 Task: Set up code owners for managing code review assignments.
Action: Mouse moved to (1200, 66)
Screenshot: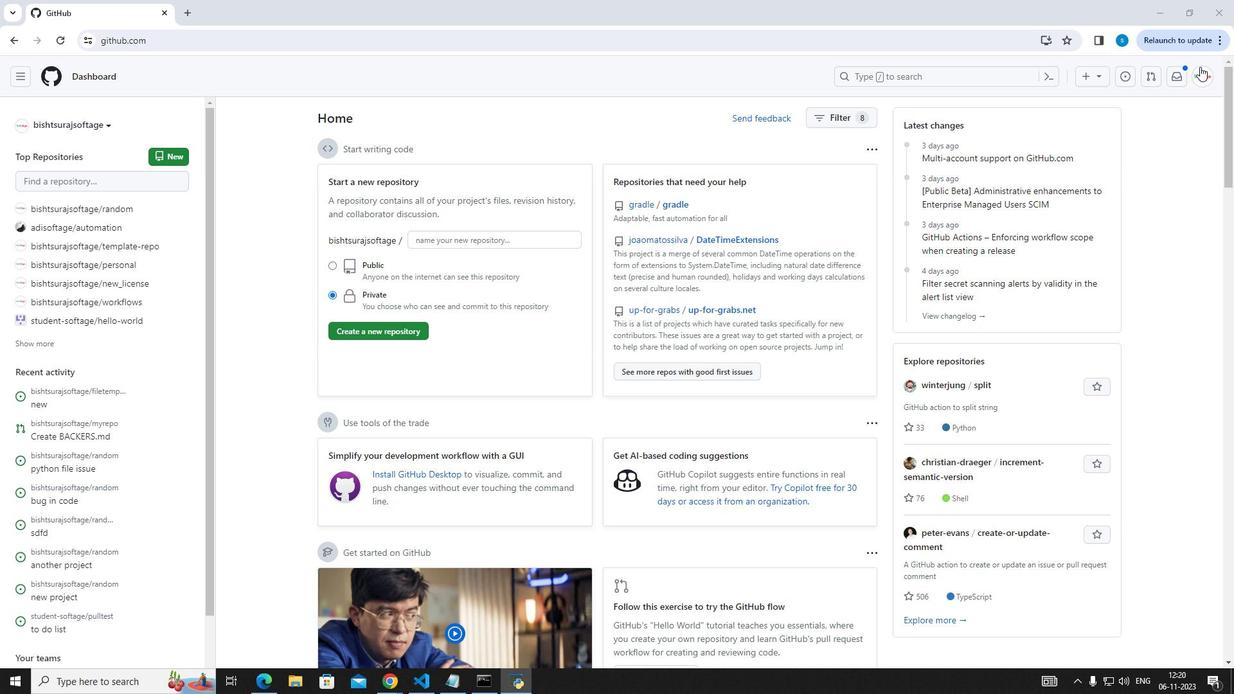 
Action: Mouse pressed left at (1200, 66)
Screenshot: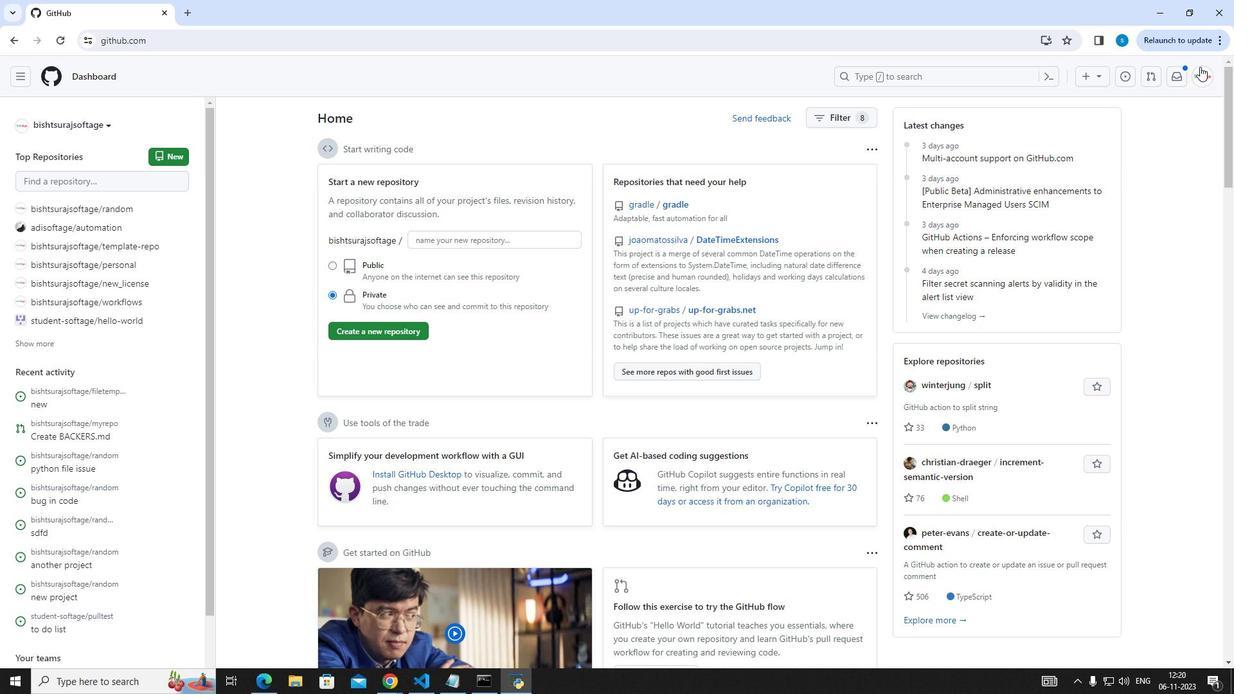 
Action: Mouse moved to (1132, 197)
Screenshot: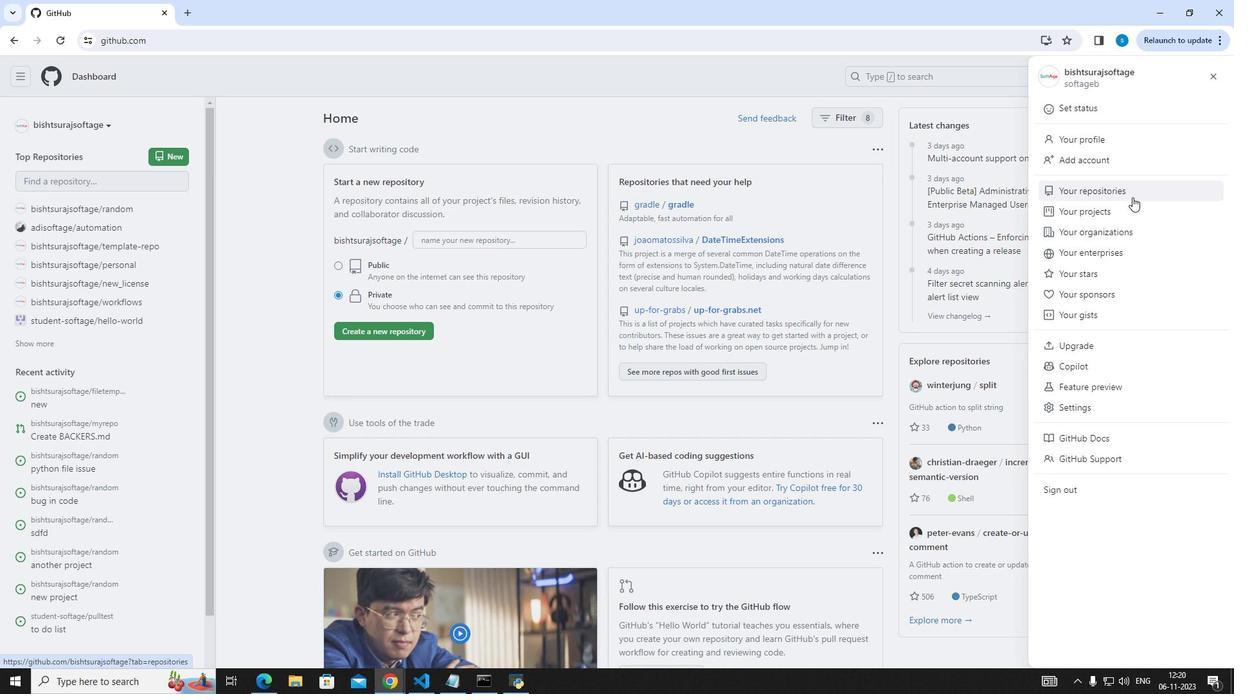
Action: Mouse pressed left at (1132, 197)
Screenshot: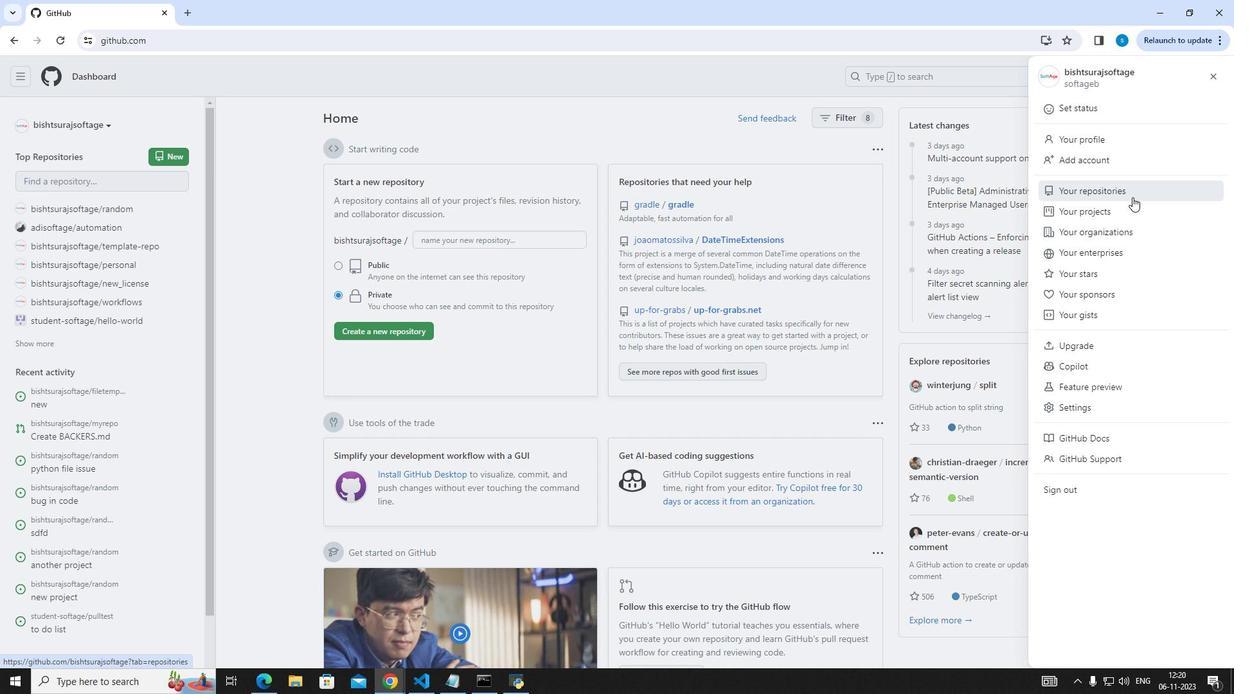 
Action: Mouse moved to (458, 197)
Screenshot: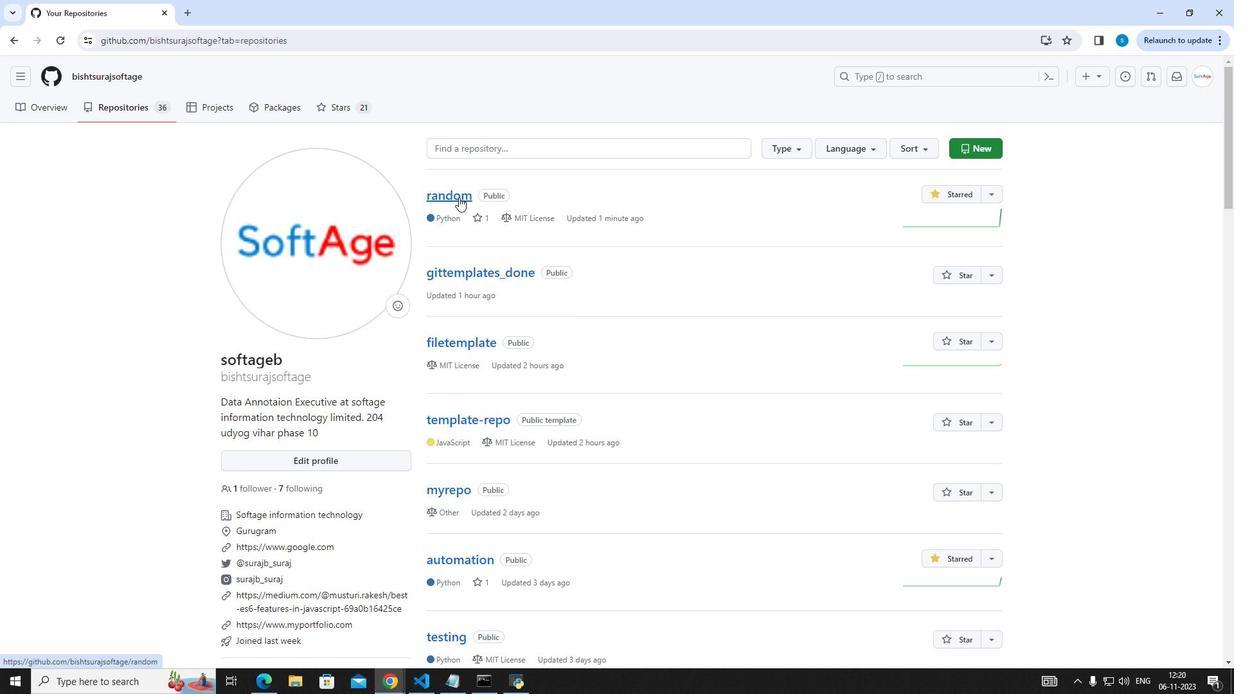 
Action: Mouse pressed left at (458, 197)
Screenshot: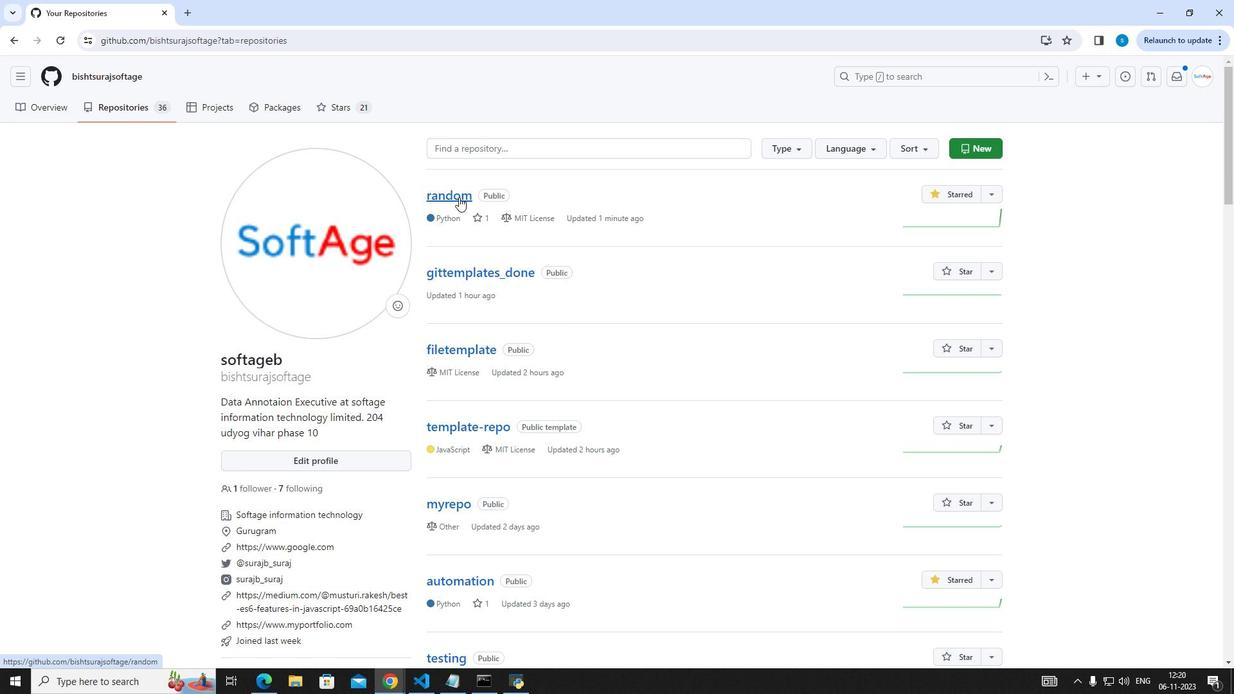 
Action: Mouse moved to (686, 196)
Screenshot: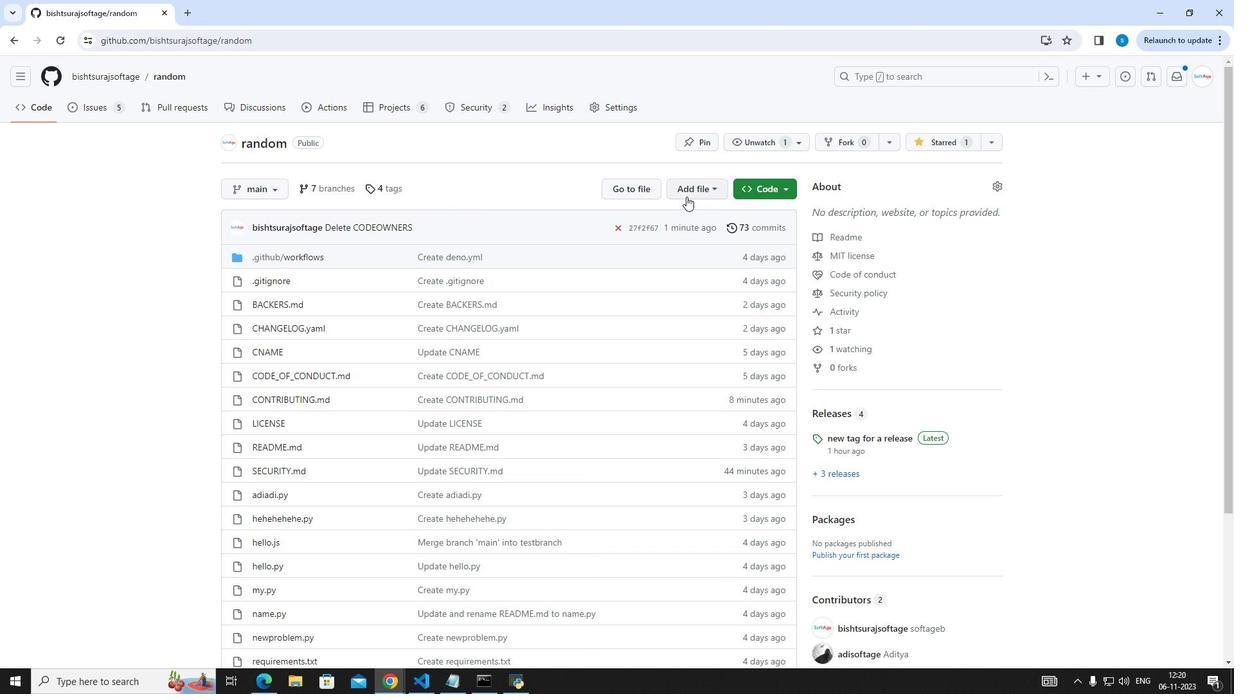 
Action: Mouse pressed left at (686, 196)
Screenshot: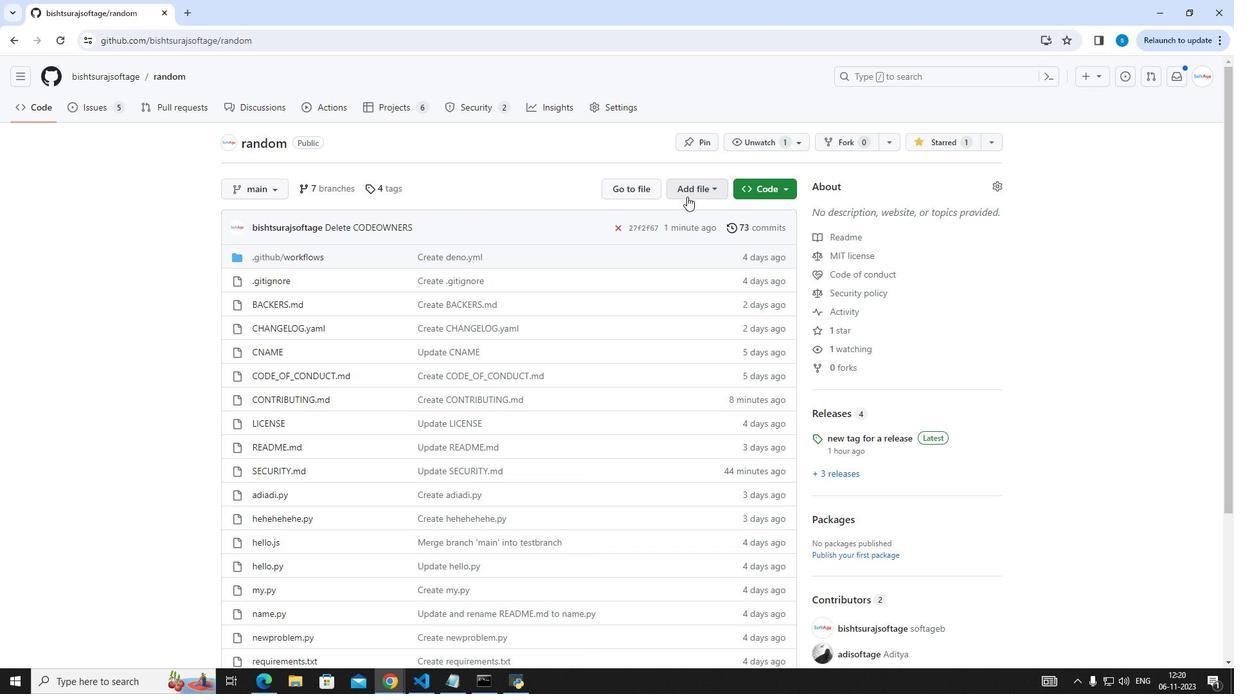 
Action: Mouse moved to (676, 218)
Screenshot: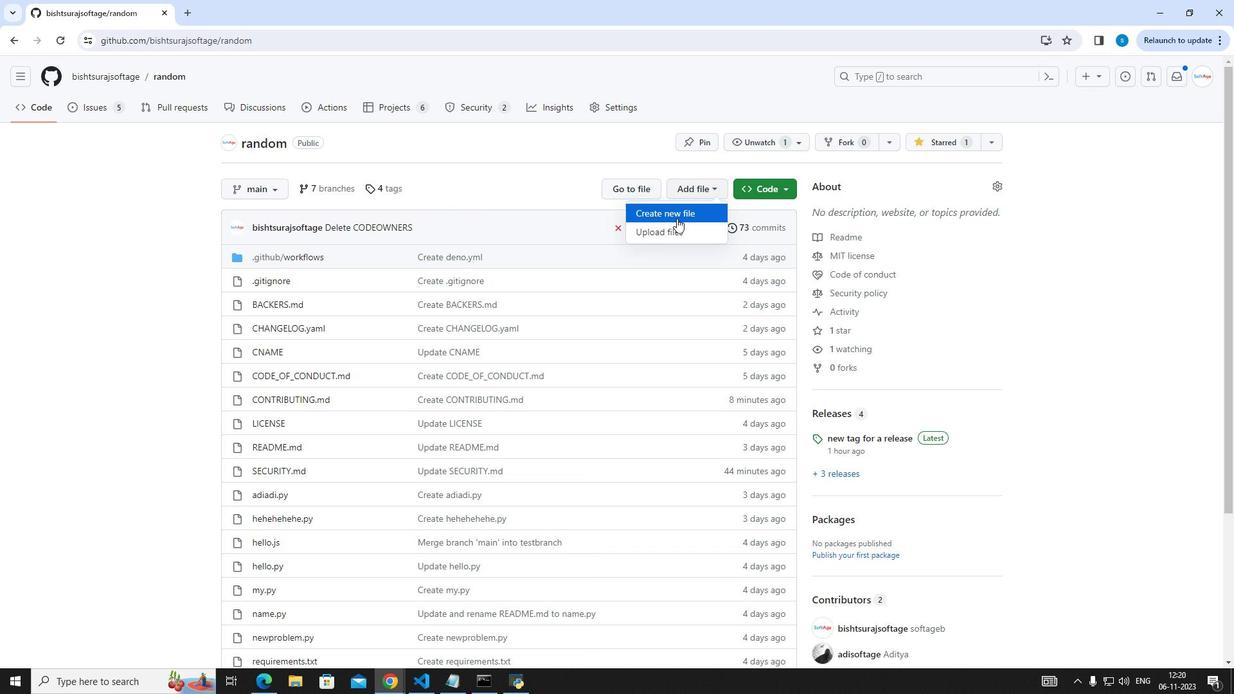 
Action: Mouse pressed left at (676, 218)
Screenshot: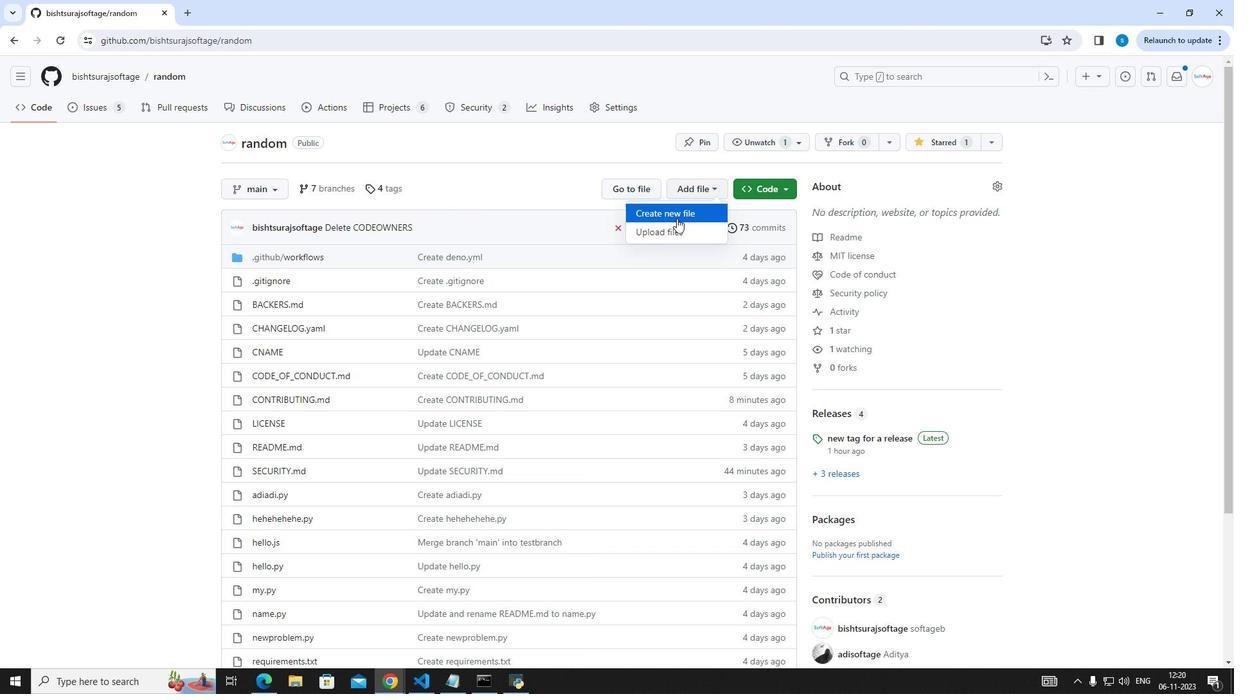 
Action: Mouse moved to (139, 147)
Screenshot: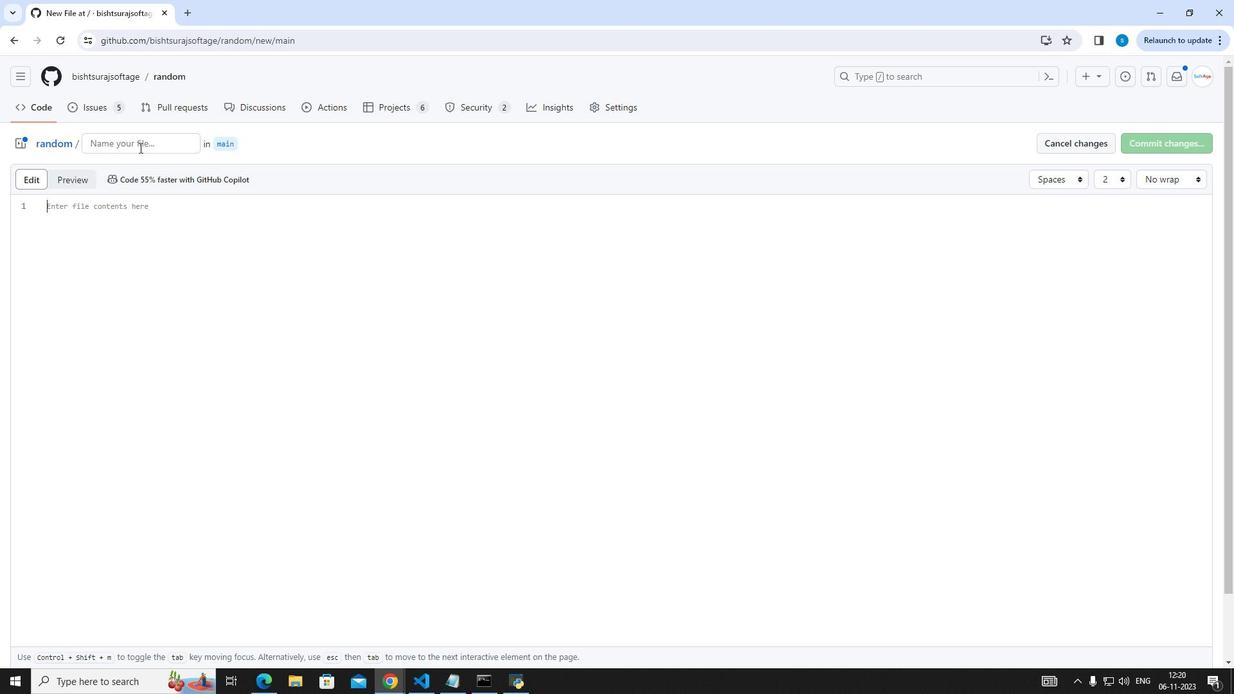 
Action: Mouse pressed left at (139, 147)
Screenshot: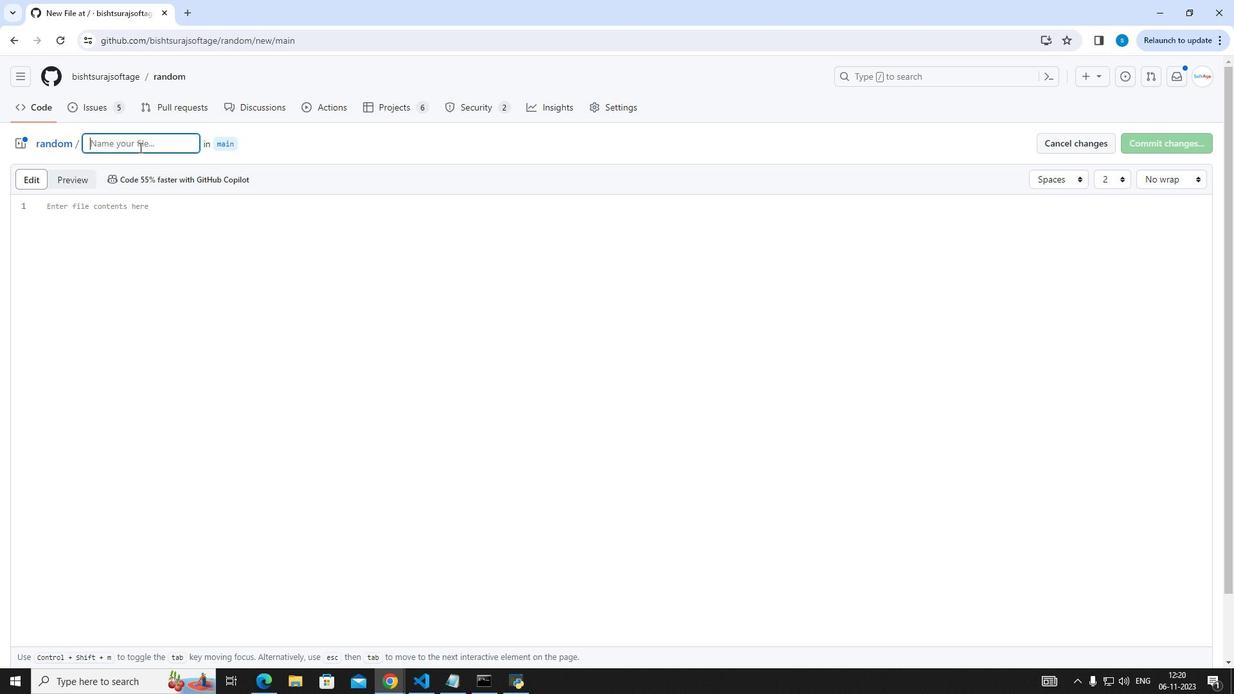 
Action: Key pressed <Key.caps_lock>CODEOWNERS
Screenshot: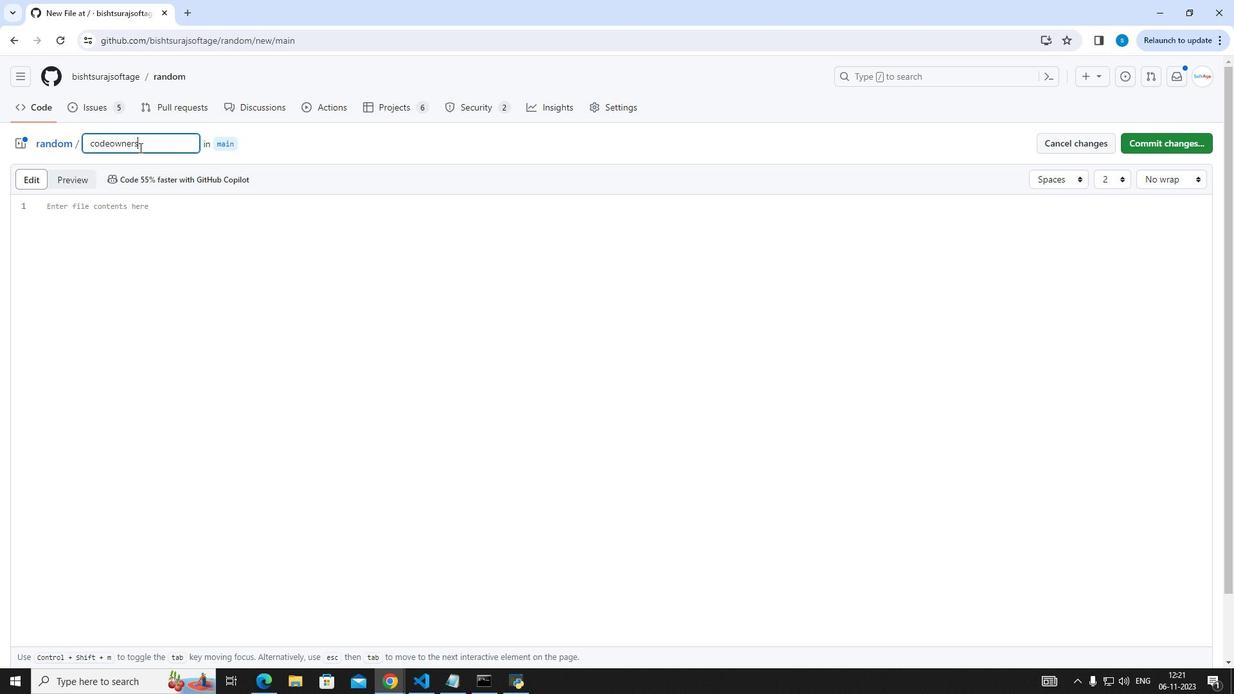 
Action: Mouse moved to (108, 230)
Screenshot: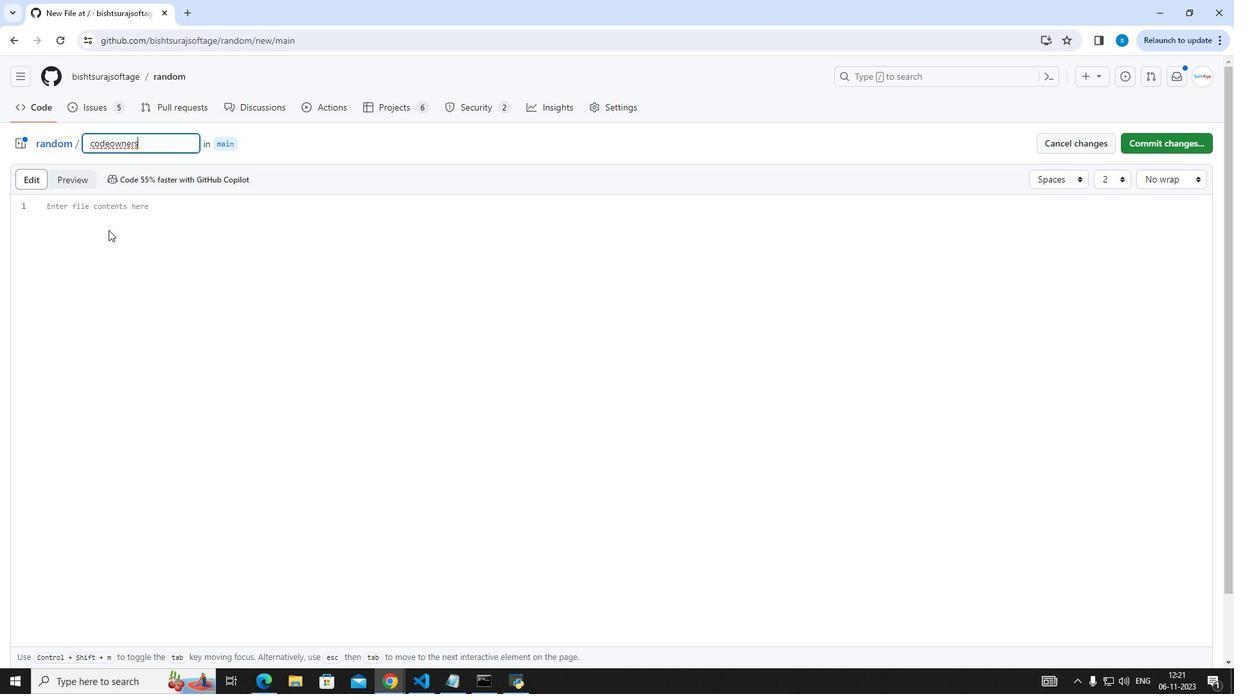 
Action: Mouse pressed left at (108, 230)
Screenshot: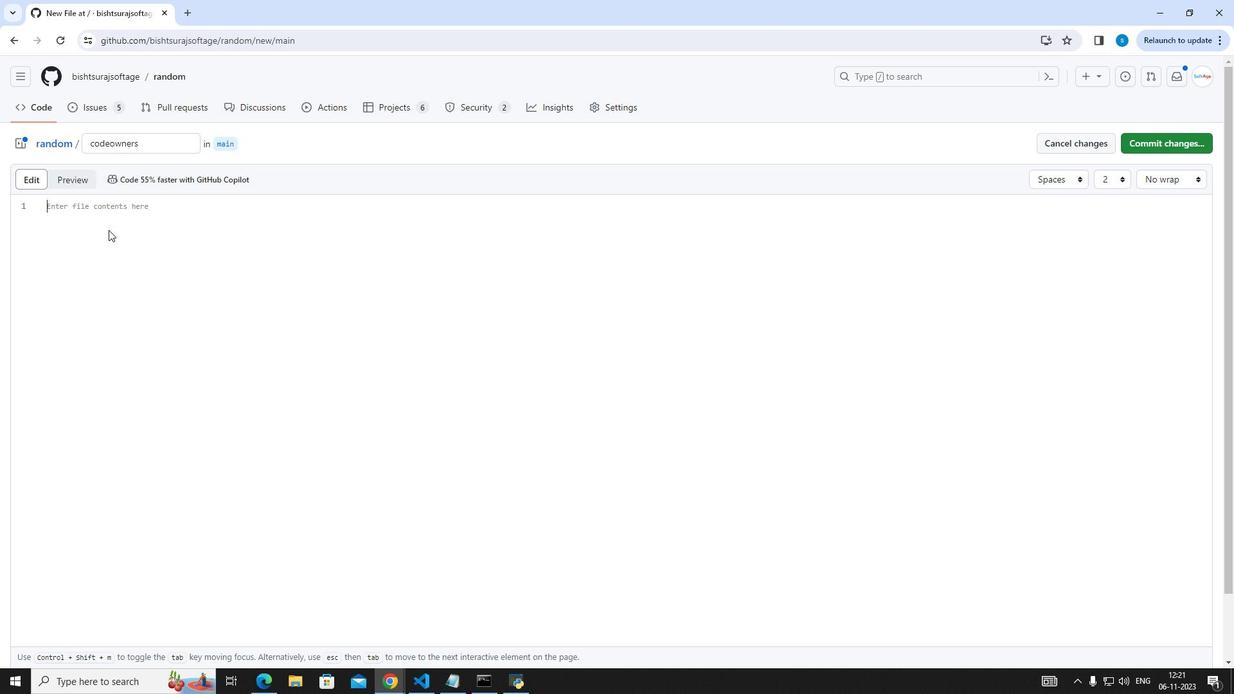 
Action: Key pressed HELLO.JS<Key.space><Key.shift_r>A<Key.backspace><Key.shift_r>@ADISOFTAGE
Screenshot: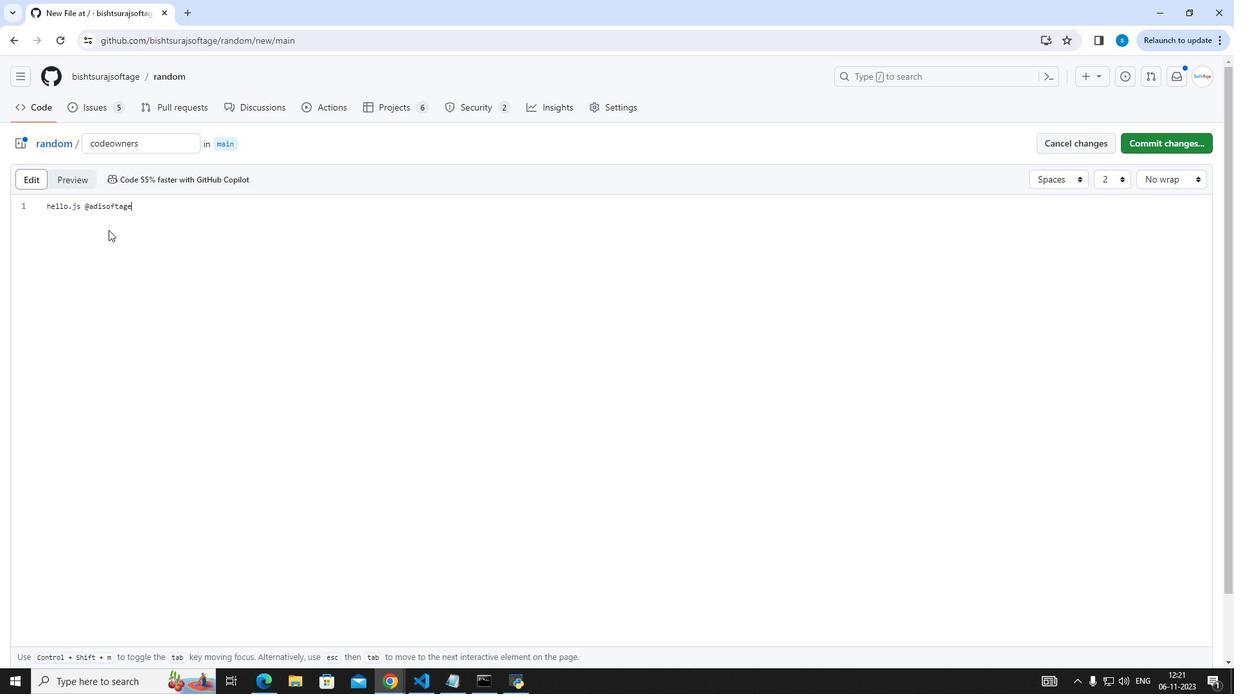
Action: Mouse moved to (1144, 136)
Screenshot: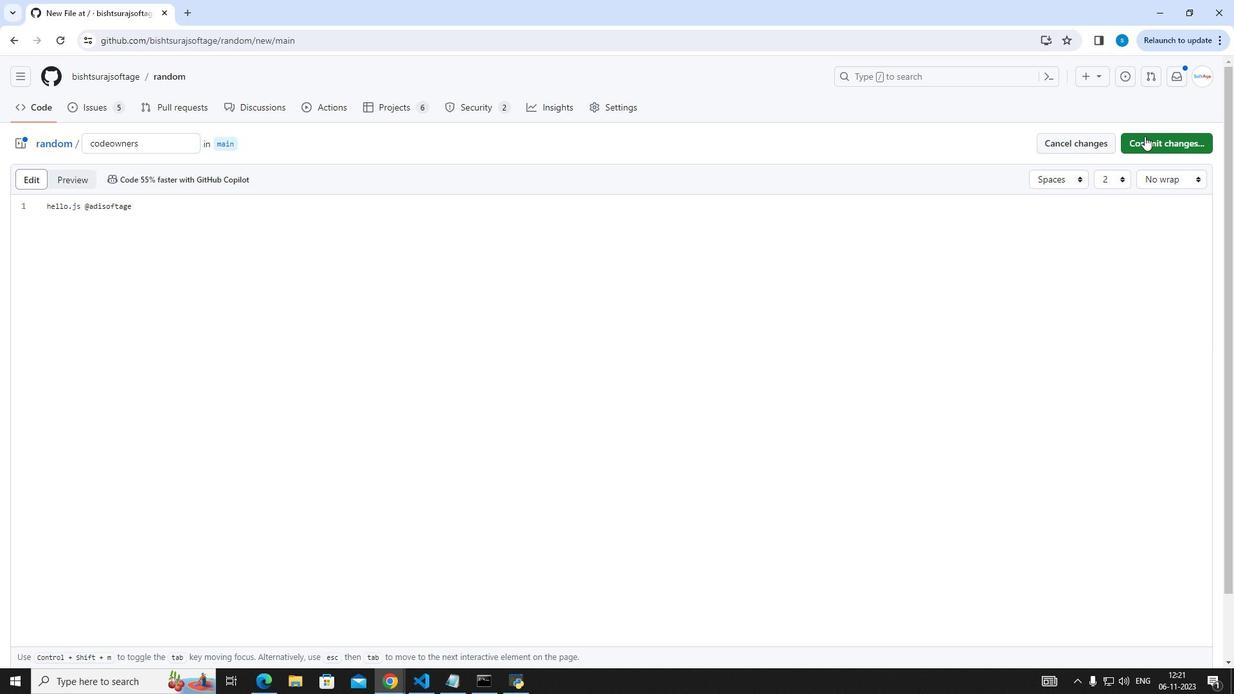 
Action: Mouse pressed left at (1144, 136)
Screenshot: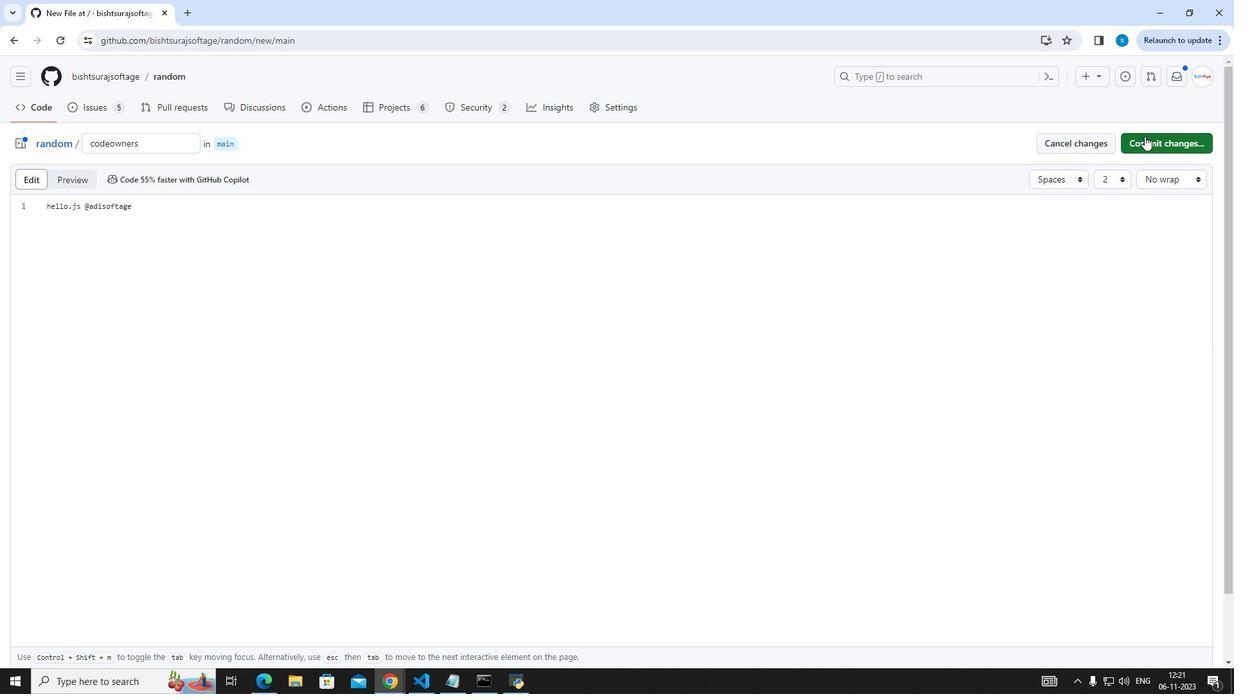 
Action: Mouse moved to (745, 500)
Screenshot: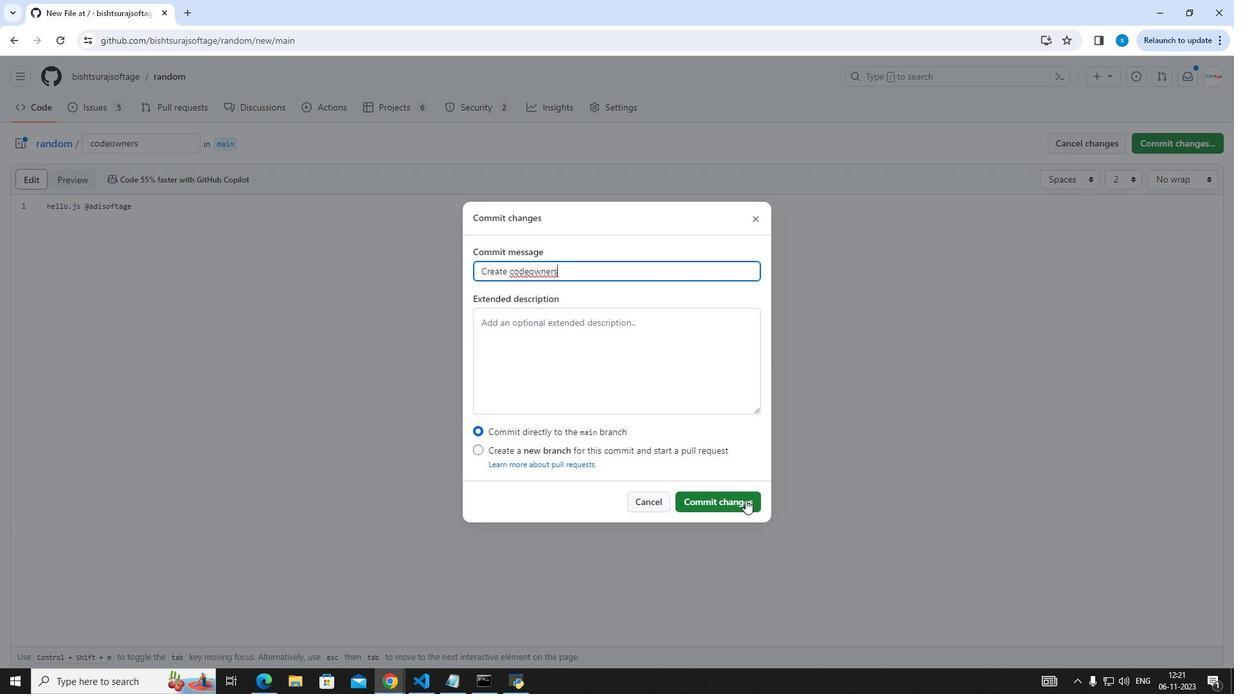 
Action: Mouse pressed left at (745, 500)
Screenshot: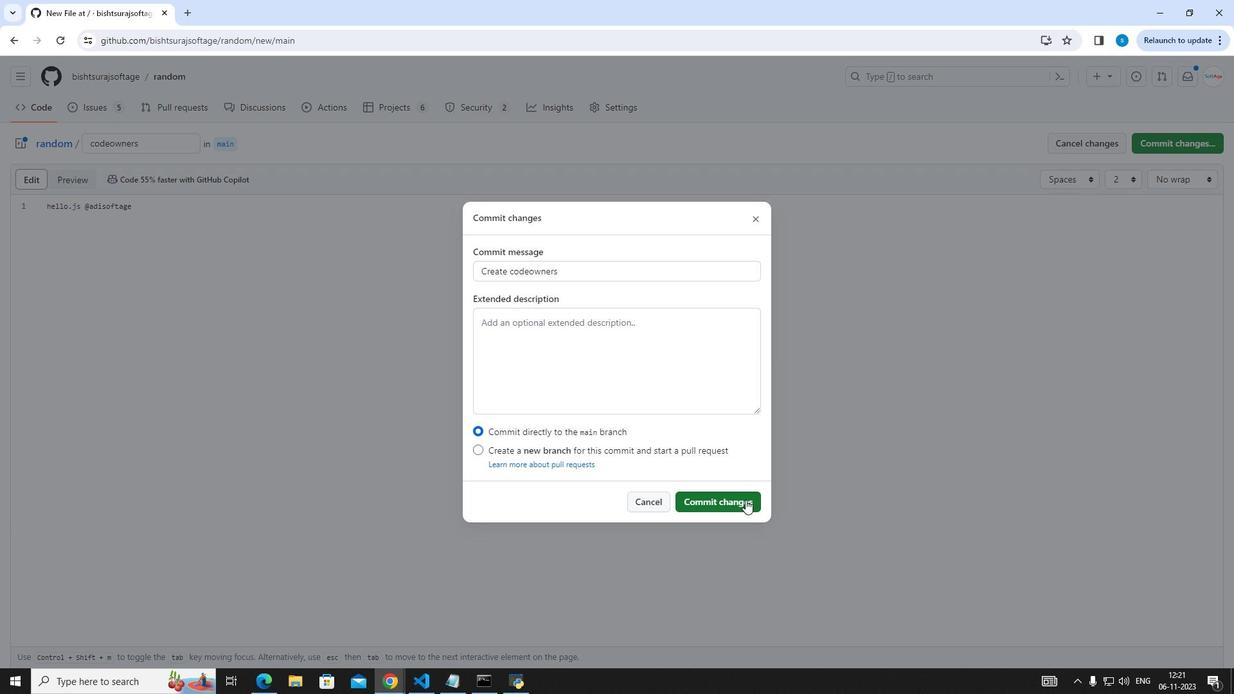 
Action: Mouse moved to (40, 107)
Screenshot: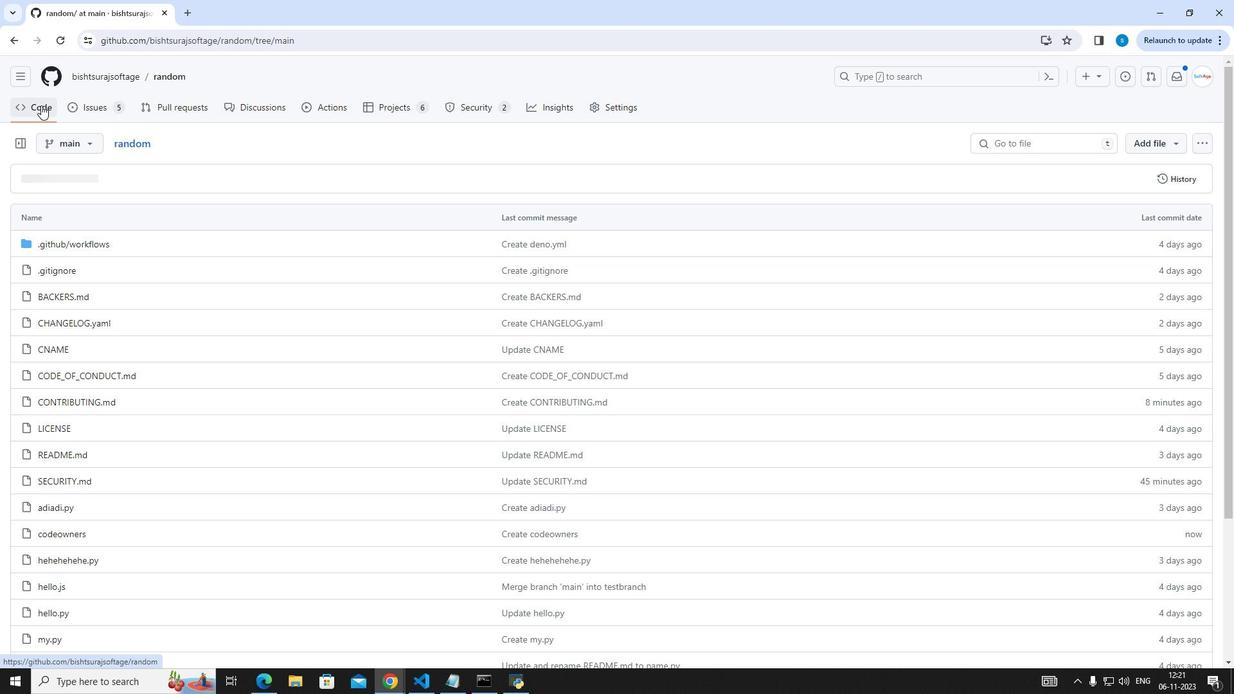 
Action: Mouse pressed left at (40, 107)
Screenshot: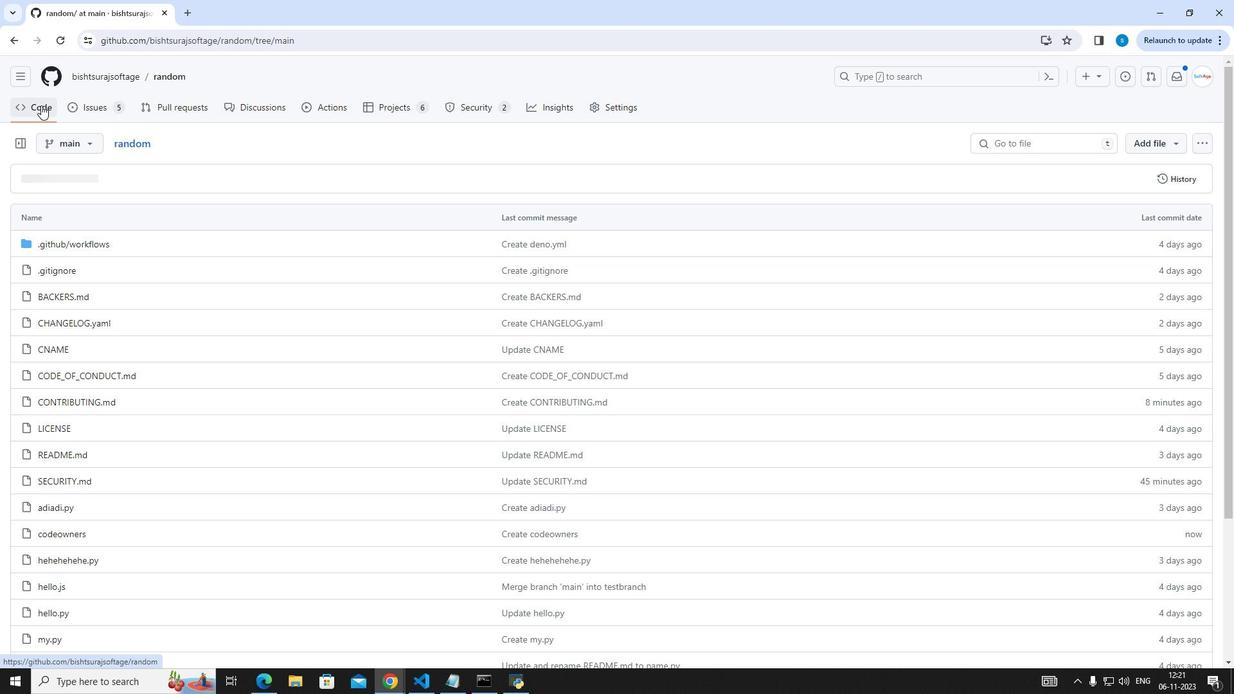 
Action: Mouse moved to (259, 516)
Screenshot: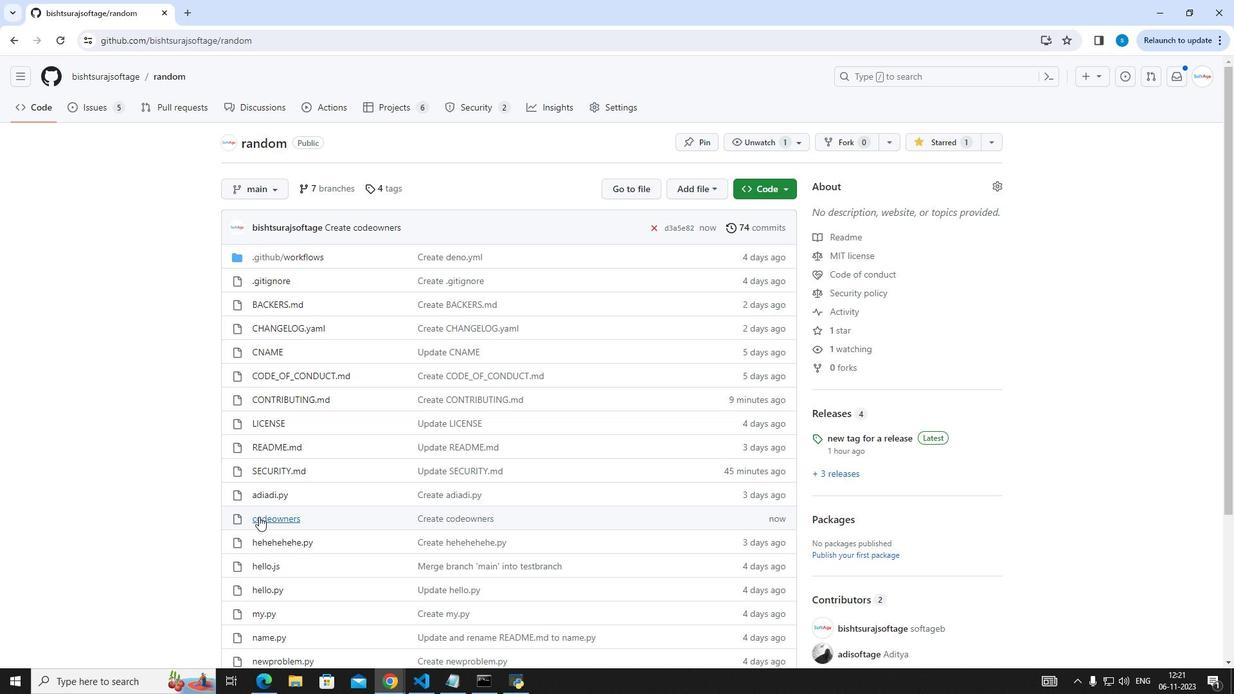
Action: Mouse pressed left at (259, 516)
Screenshot: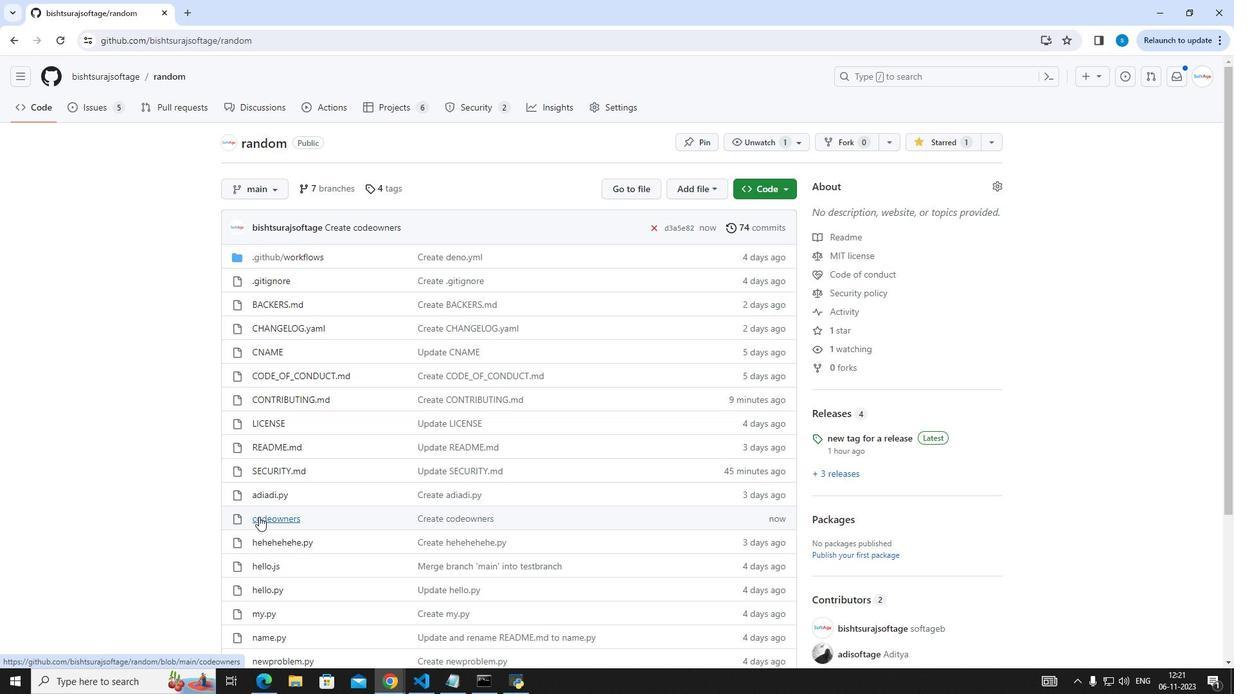 
Action: Mouse moved to (1164, 261)
Screenshot: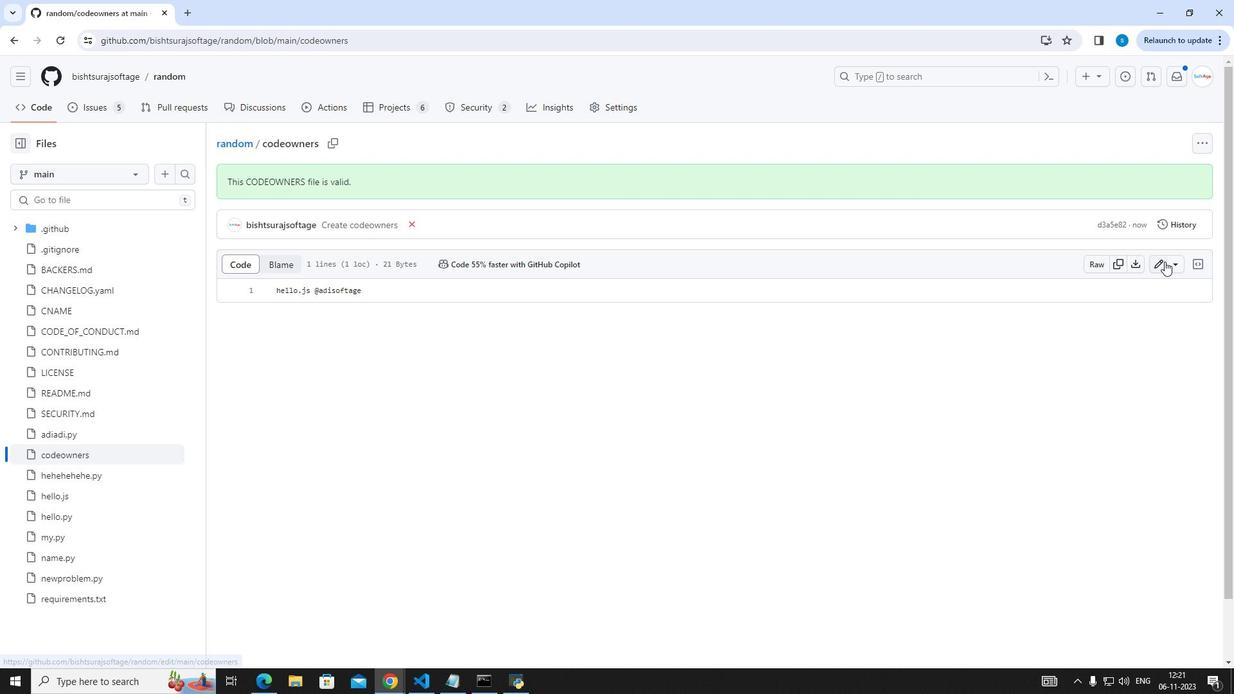 
Action: Mouse pressed left at (1164, 261)
Screenshot: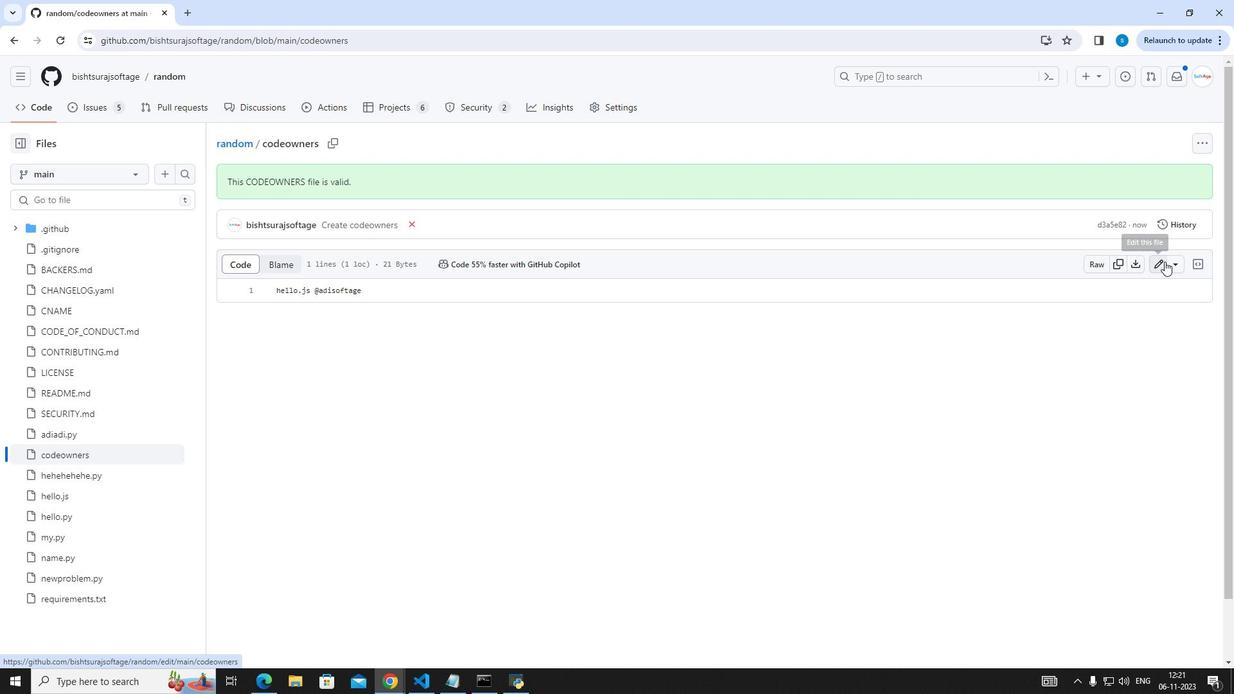 
Action: Mouse moved to (548, 335)
Screenshot: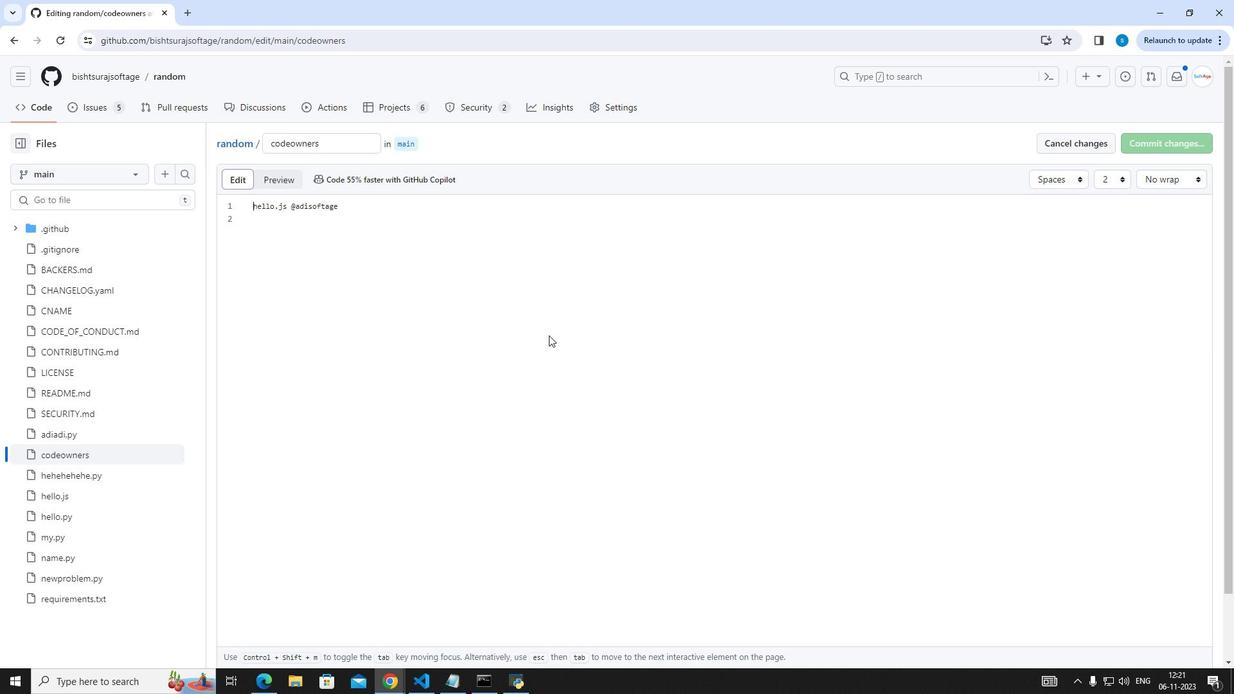 
Action: Key pressed <Key.down><Key.enter>HELLO.PY<Key.space><Key.shift_r>@ADISOFTAGE<Key.enter><Key.enter>NEWPROBLEM.PY<Key.space><Key.shift_r>@ADISOFTAGE<Key.enter><Key.enter>NAME.PY<Key.space><Key.shift_r>@ADISOFTAGE
Screenshot: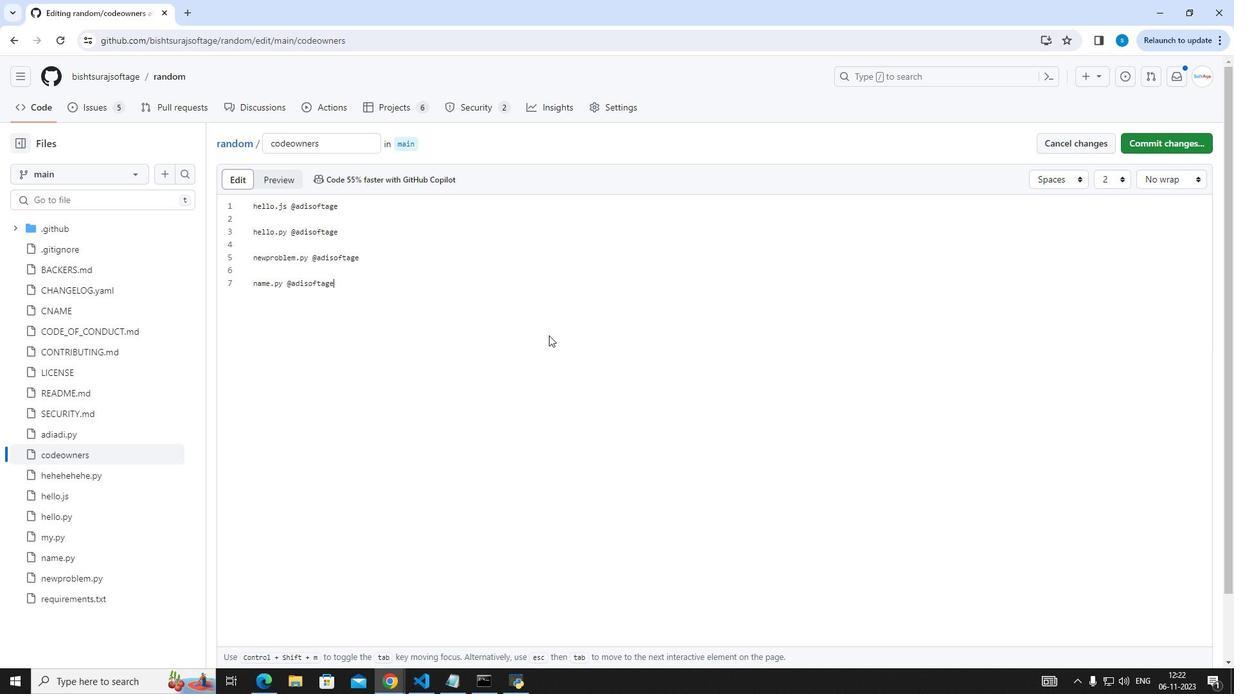 
Action: Mouse moved to (1140, 134)
Screenshot: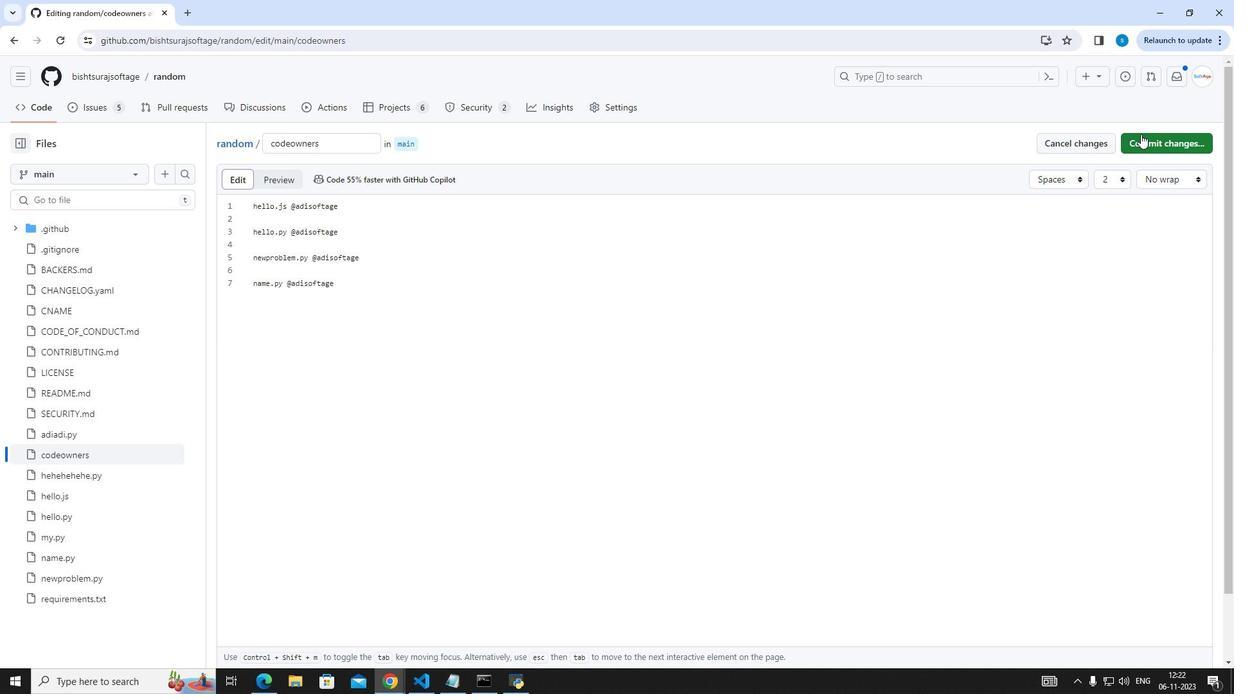 
Action: Mouse pressed left at (1140, 134)
Screenshot: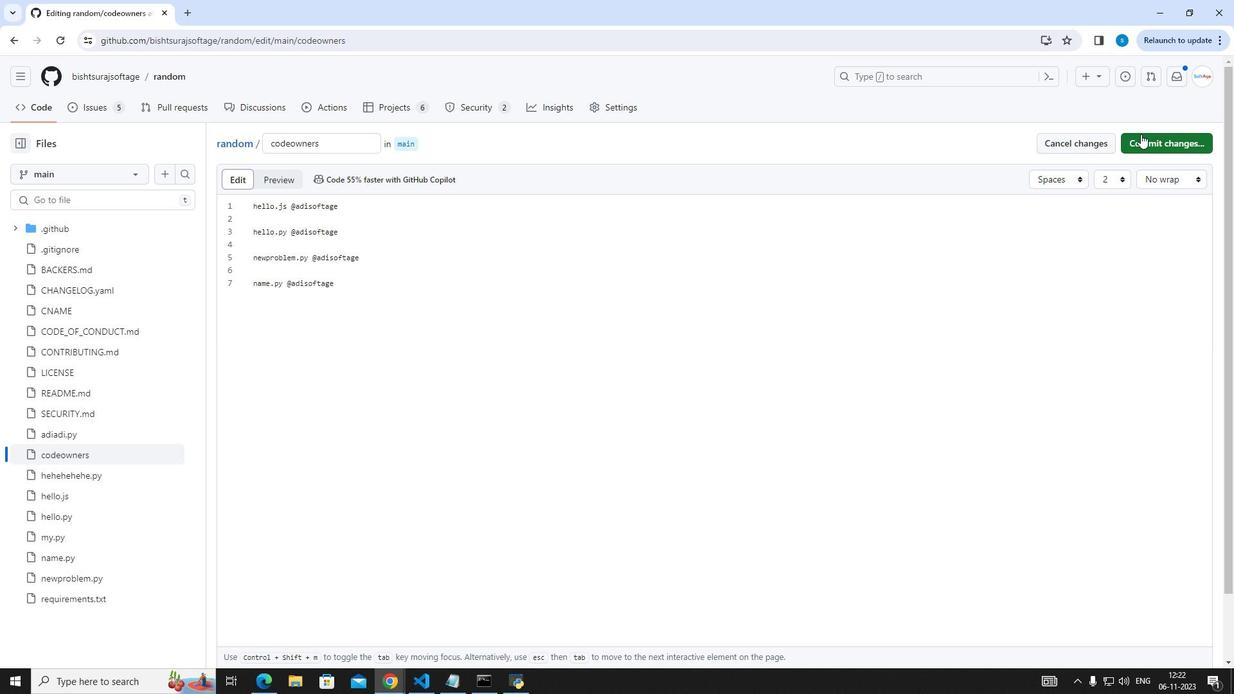 
Action: Mouse moved to (730, 498)
Screenshot: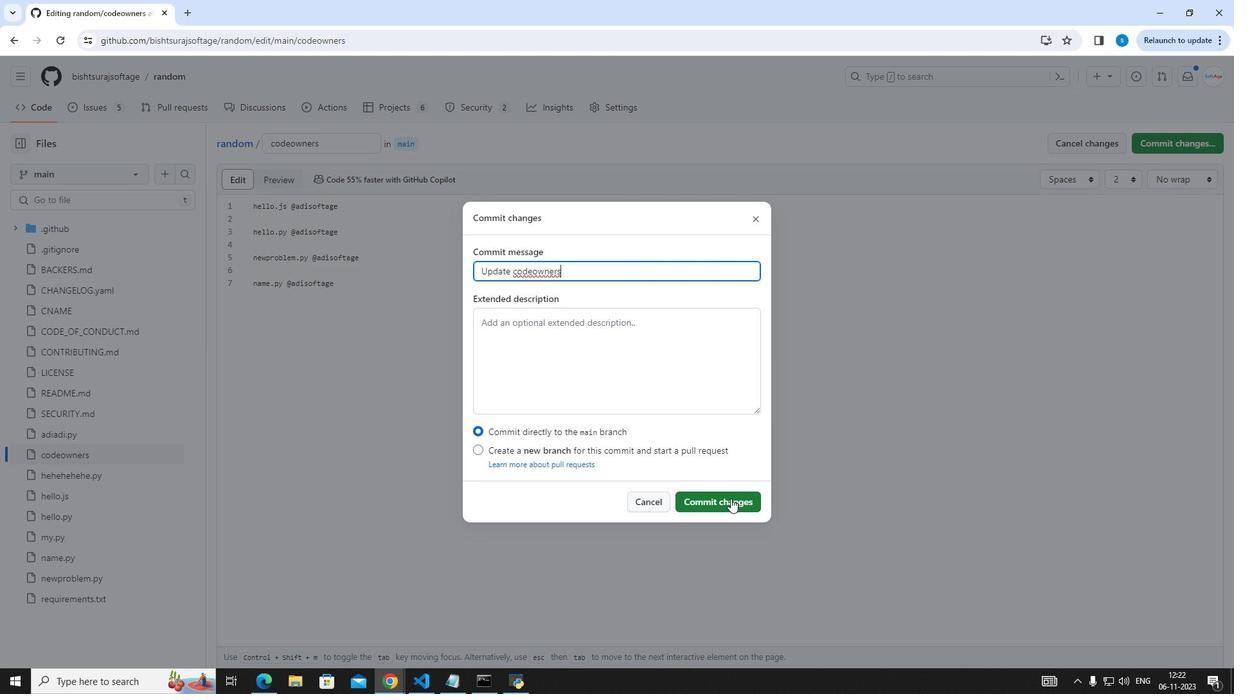 
Action: Mouse pressed left at (730, 498)
Screenshot: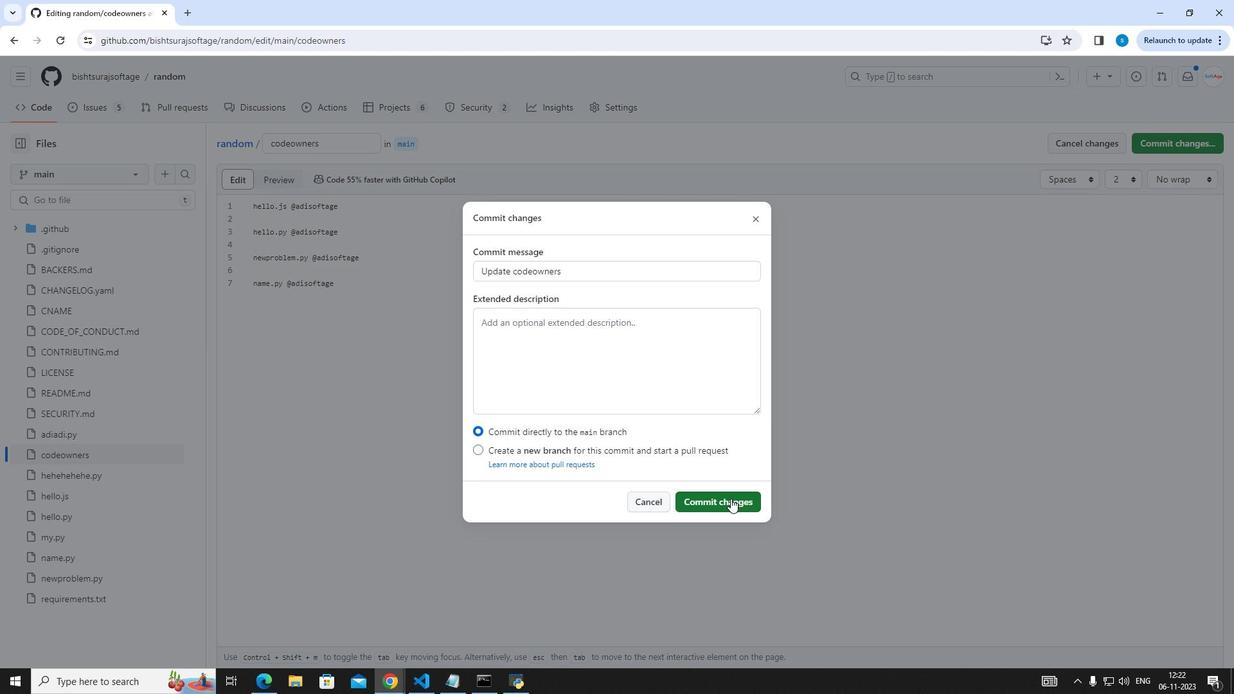 
Action: Mouse moved to (683, 461)
Screenshot: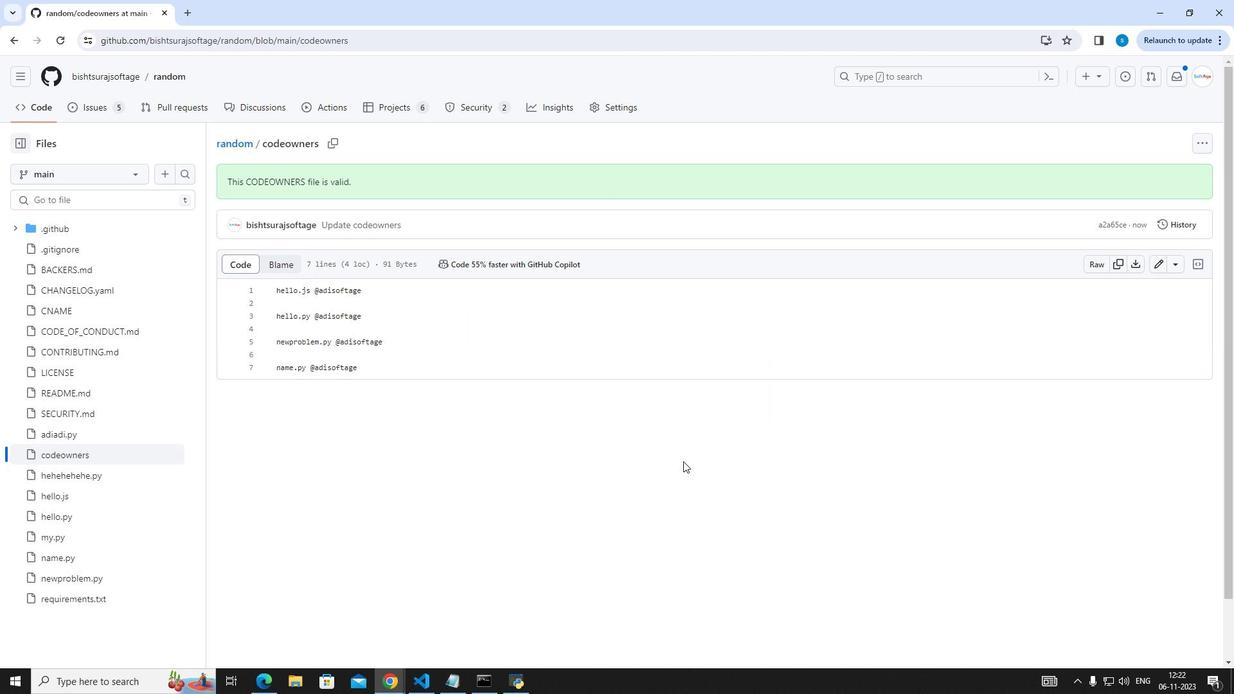 
